 Task: Add Sprouts Matcha Green Tea Powder to the cart.
Action: Mouse pressed left at (18, 85)
Screenshot: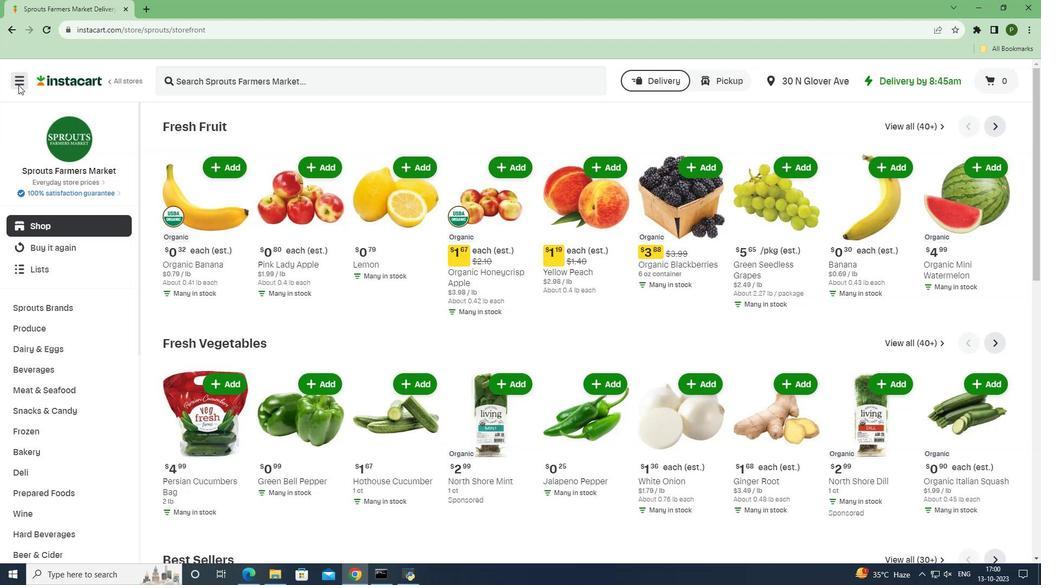 
Action: Mouse moved to (35, 285)
Screenshot: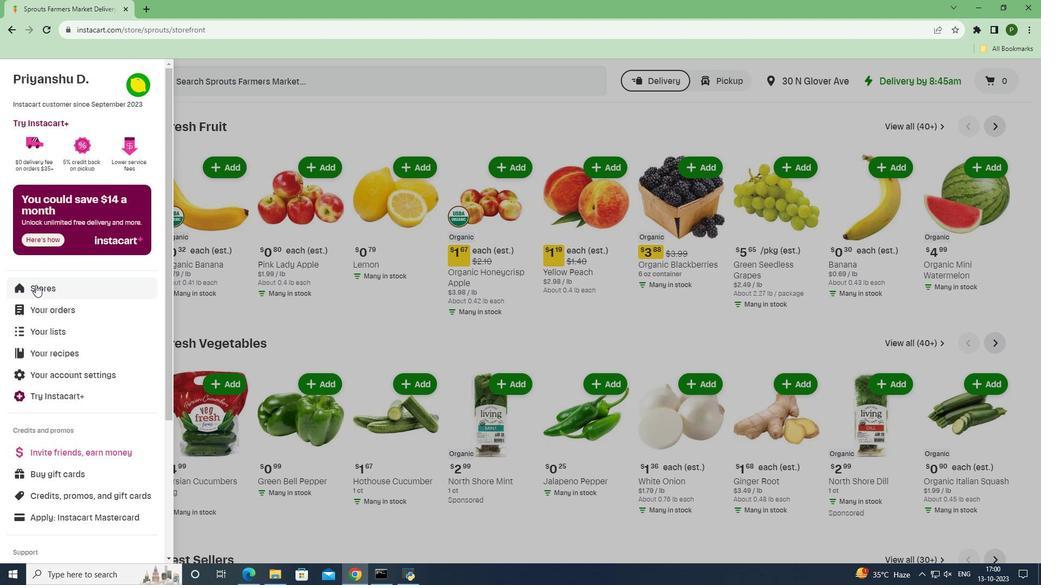 
Action: Mouse pressed left at (35, 285)
Screenshot: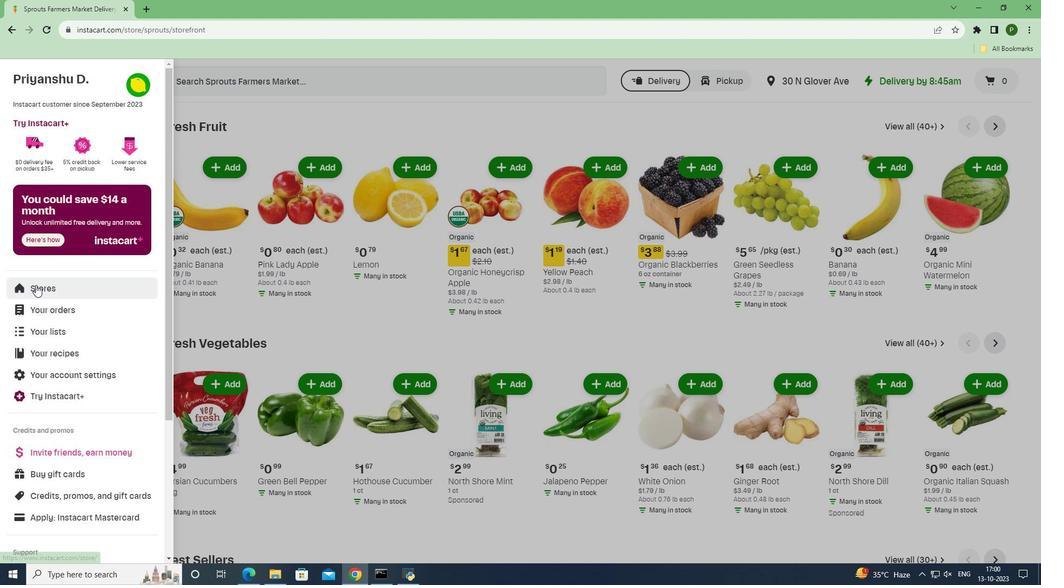 
Action: Mouse moved to (261, 116)
Screenshot: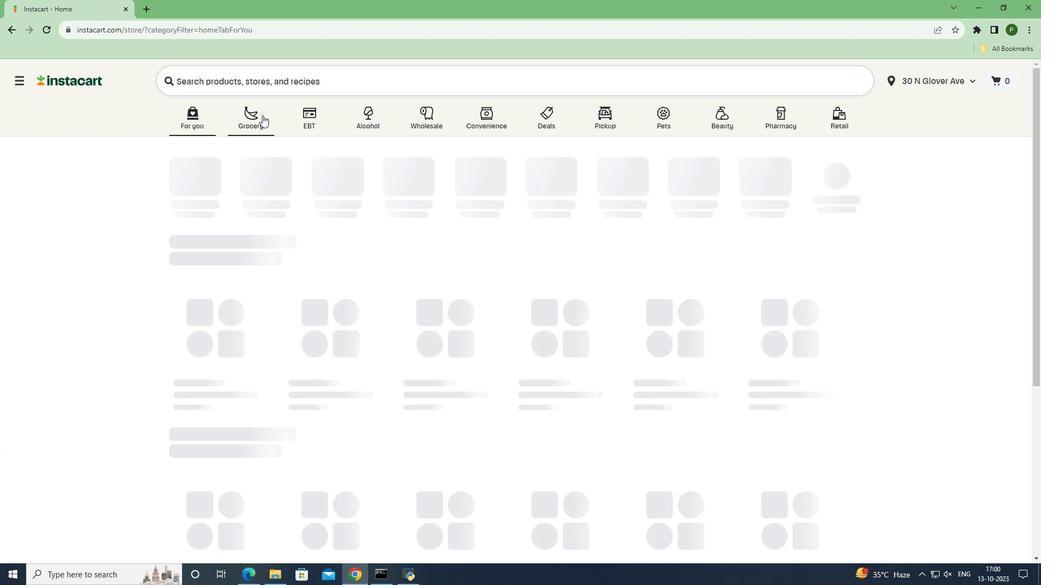 
Action: Mouse pressed left at (261, 116)
Screenshot: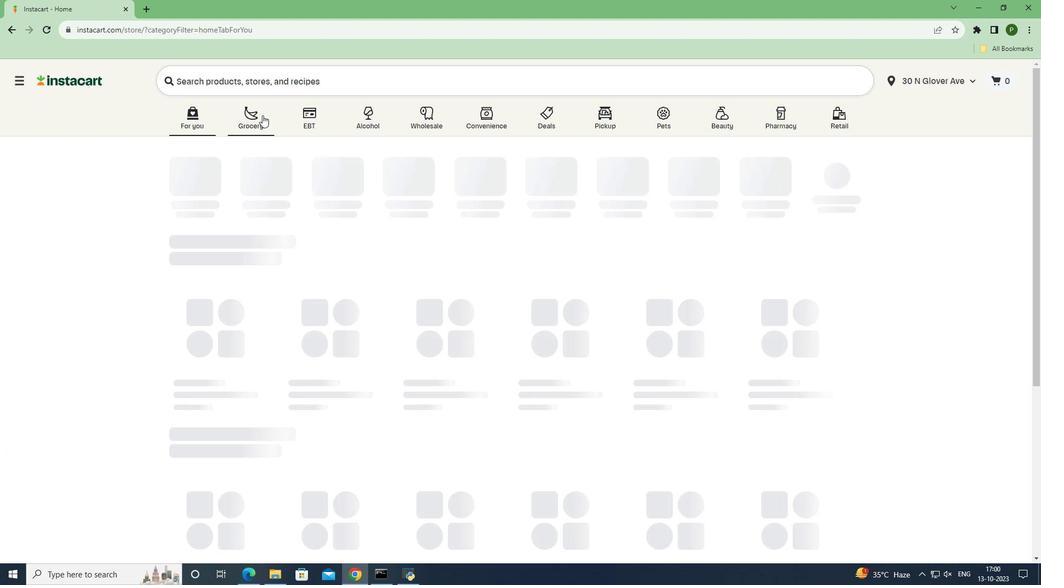 
Action: Mouse moved to (657, 239)
Screenshot: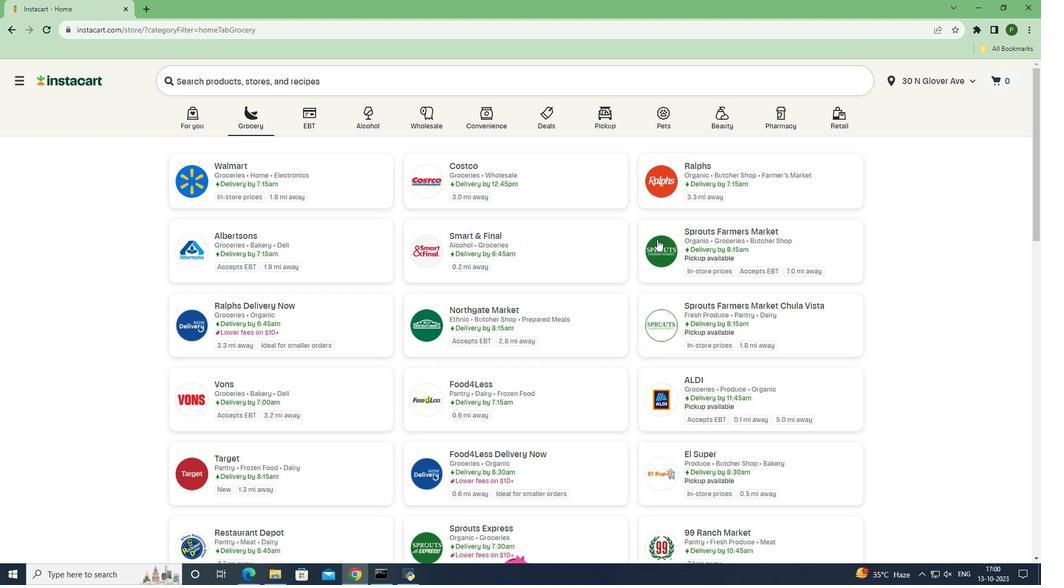 
Action: Mouse pressed left at (657, 239)
Screenshot: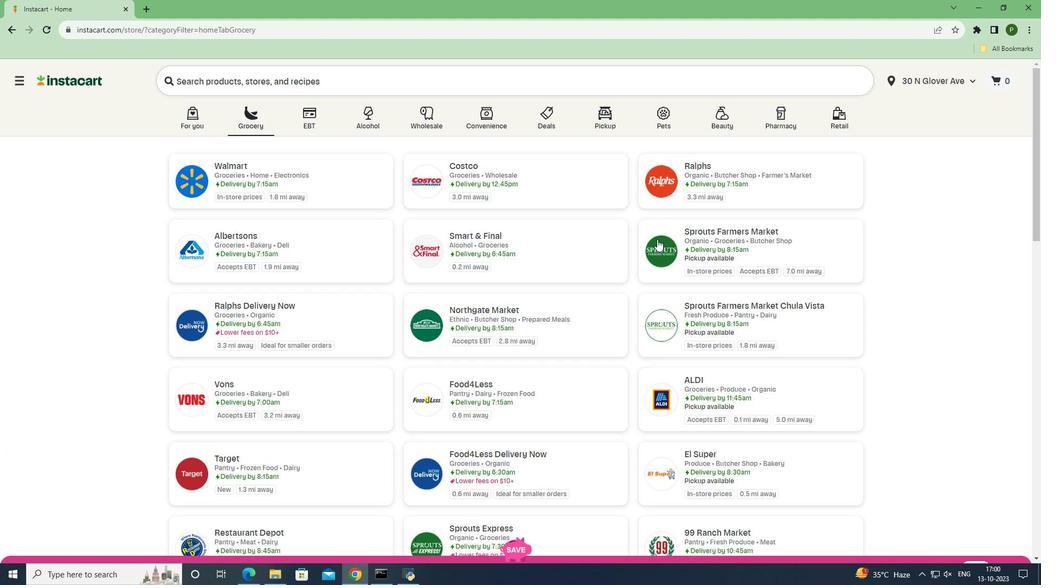 
Action: Mouse moved to (61, 371)
Screenshot: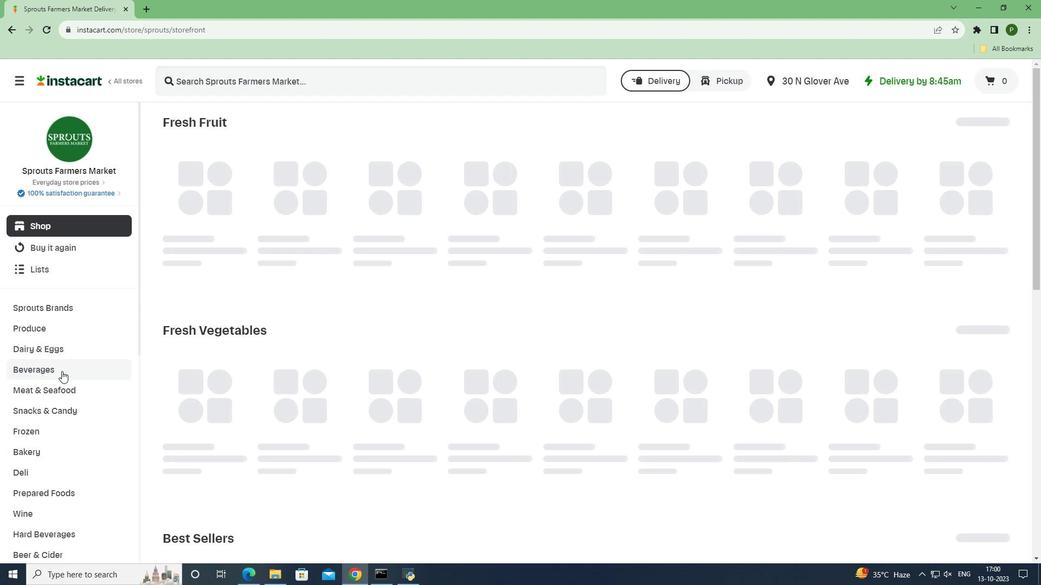 
Action: Mouse pressed left at (61, 371)
Screenshot: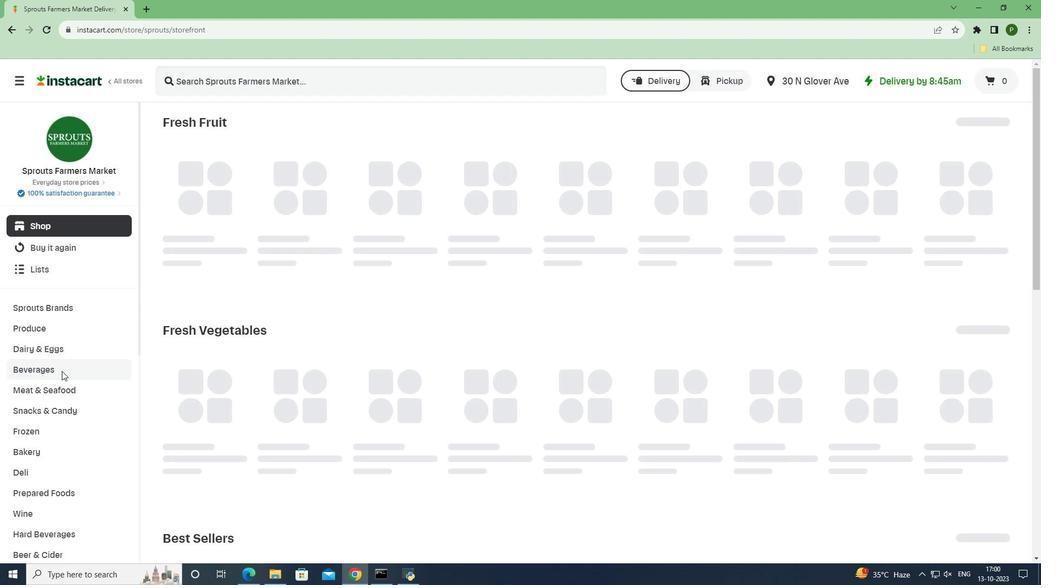 
Action: Mouse moved to (947, 150)
Screenshot: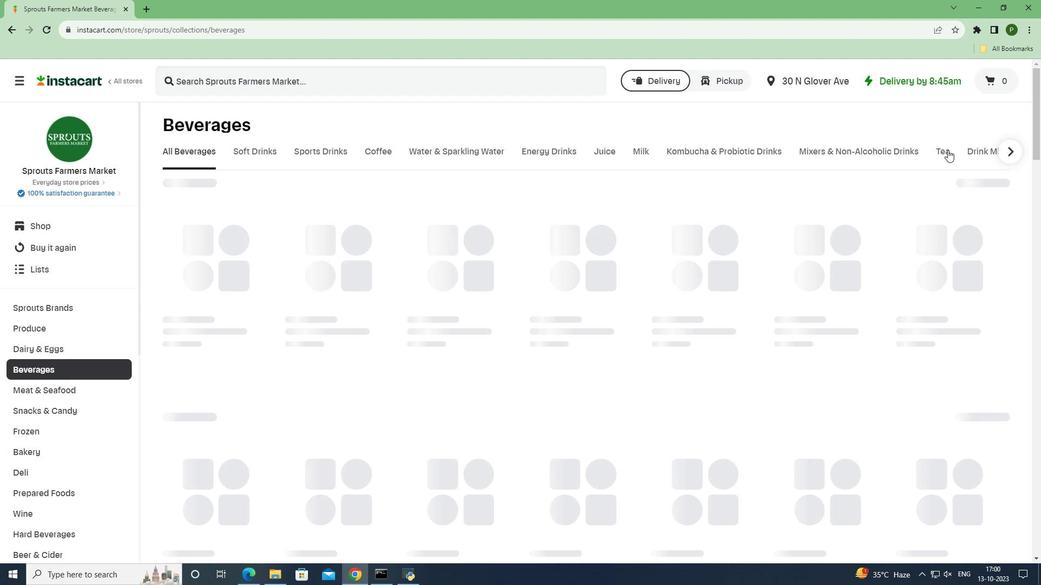 
Action: Mouse pressed left at (947, 150)
Screenshot: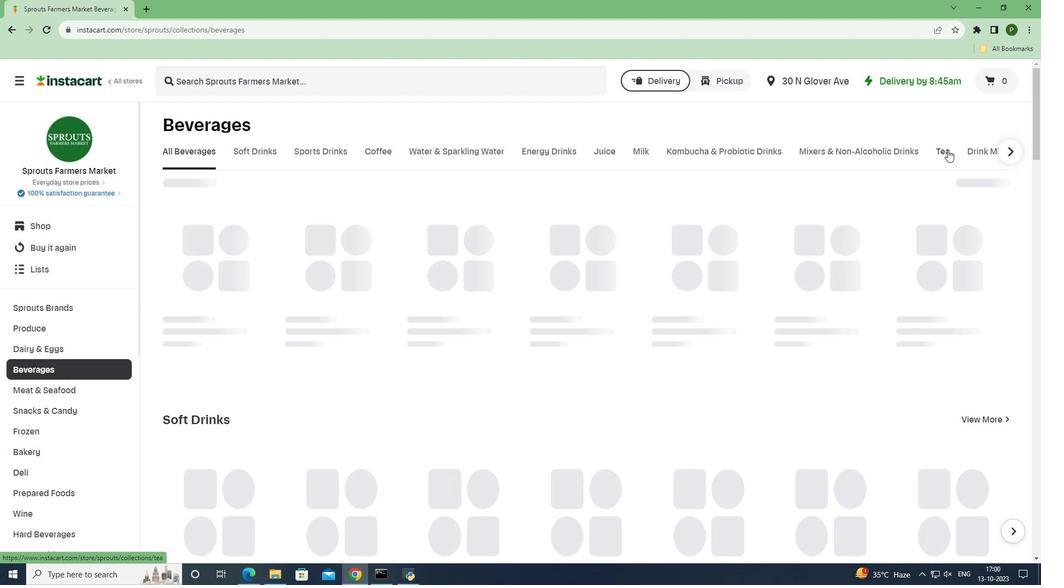 
Action: Mouse moved to (431, 90)
Screenshot: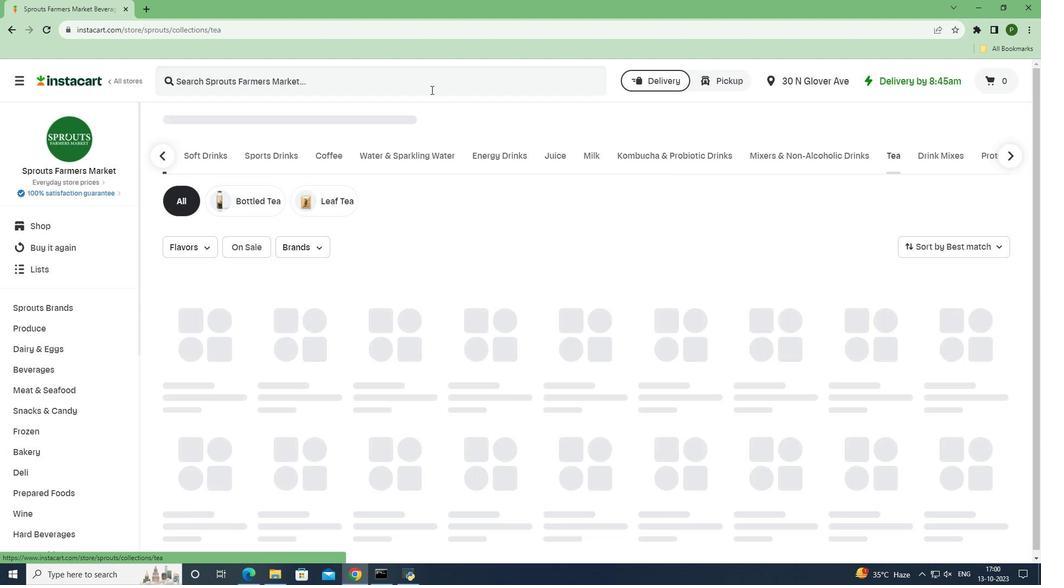 
Action: Mouse pressed left at (431, 90)
Screenshot: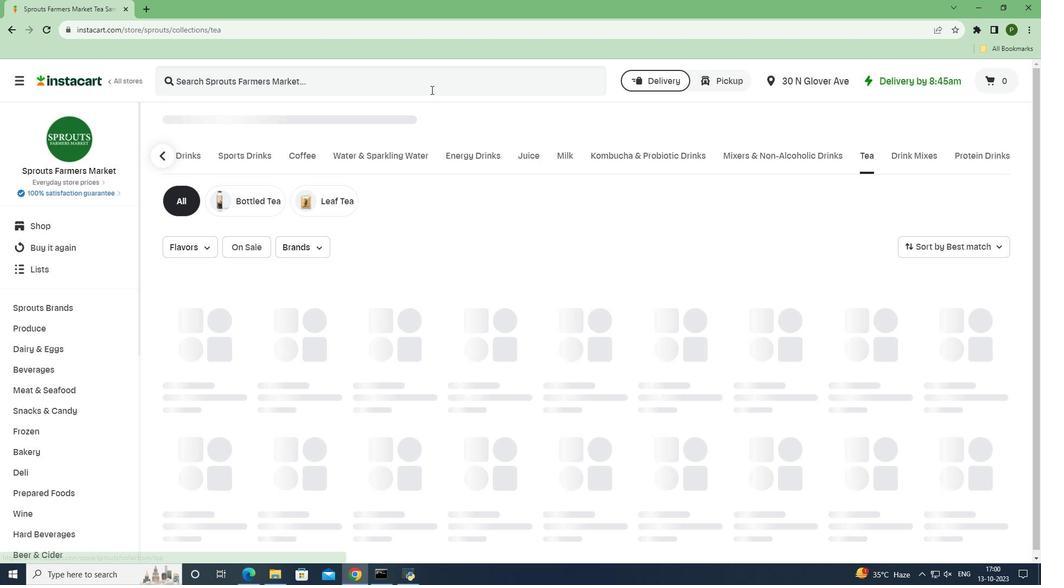 
Action: Key pressed <Key.caps_lock>S<Key.caps_lock>prouts<Key.space><Key.caps_lock>M<Key.caps_lock>atcha<Key.space><Key.caps_lock>G<Key.caps_lock>reen<Key.space><Key.caps_lock>T<Key.caps_lock>ea<Key.space><Key.caps_lock>P<Key.caps_lock>owder<Key.space><Key.enter>
Screenshot: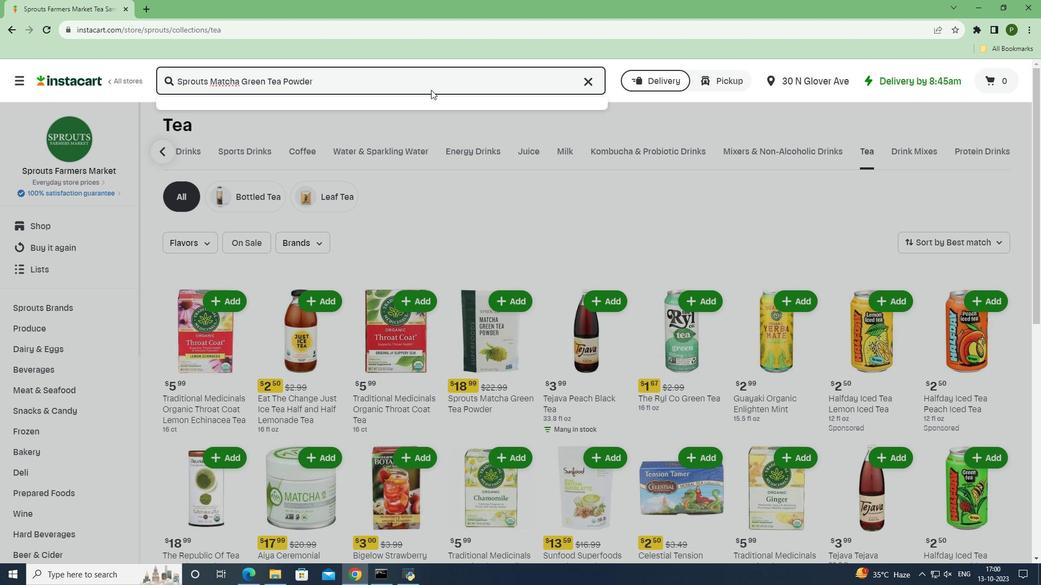 
Action: Mouse moved to (645, 197)
Screenshot: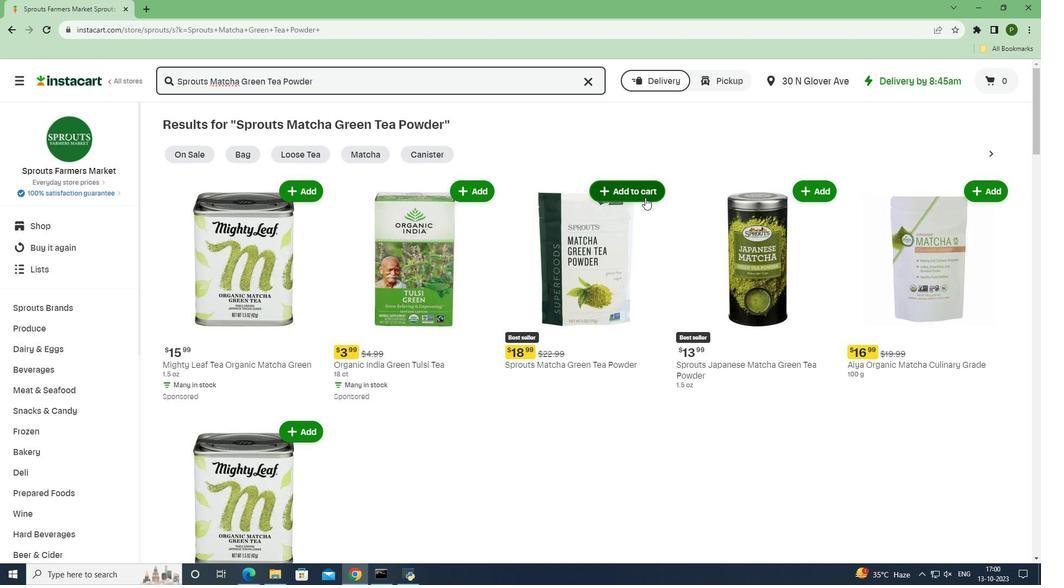 
Action: Mouse pressed left at (645, 197)
Screenshot: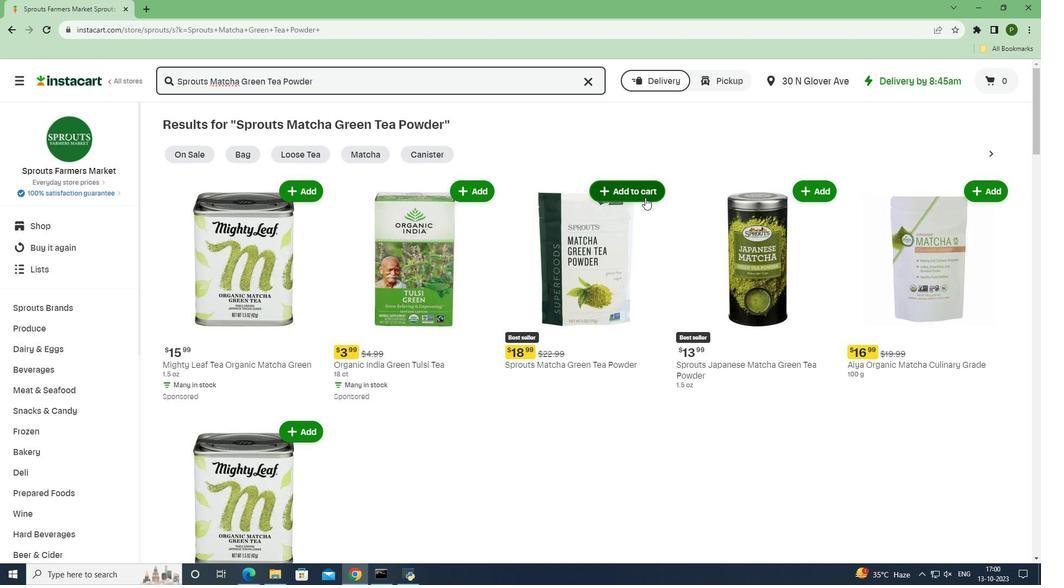 
Action: Mouse moved to (667, 242)
Screenshot: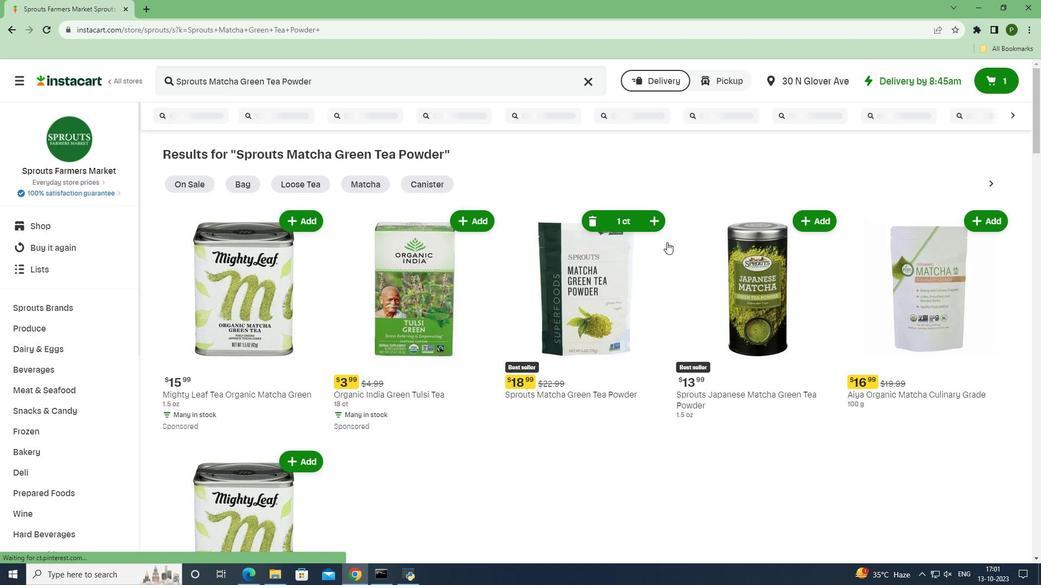 
